 Task: Disable the option In-app notifications in Skills path updates.
Action: Mouse moved to (671, 92)
Screenshot: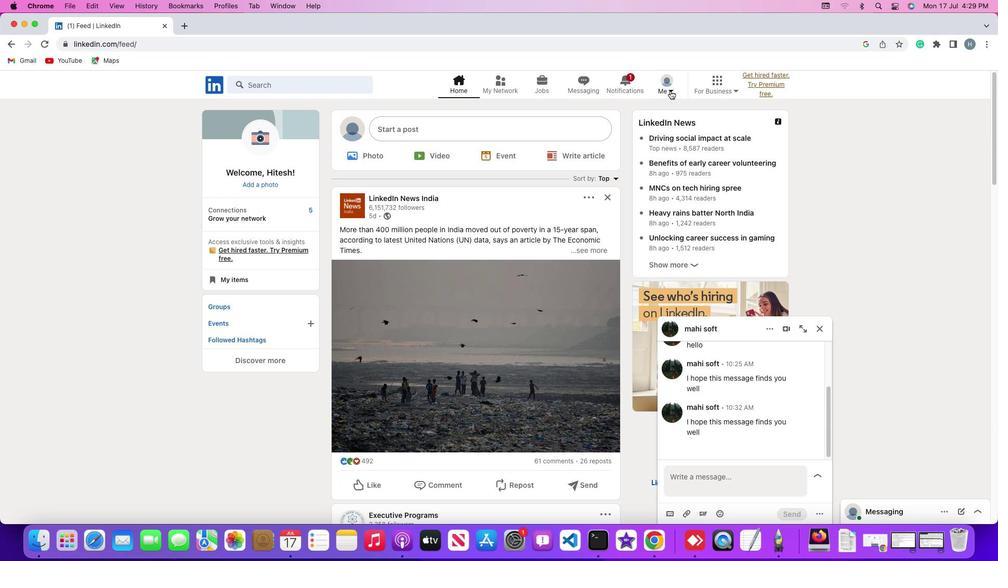 
Action: Mouse pressed left at (671, 92)
Screenshot: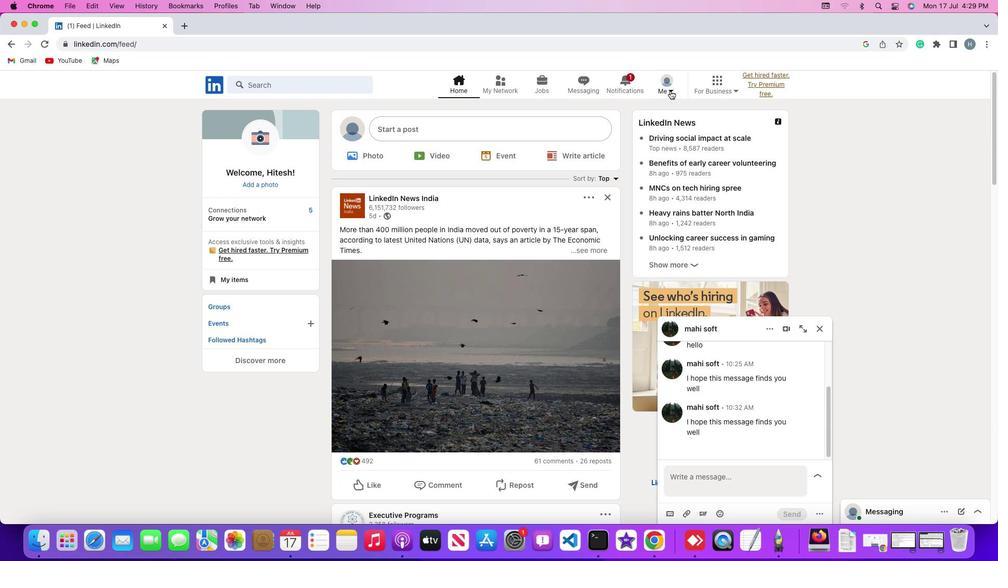 
Action: Mouse moved to (670, 90)
Screenshot: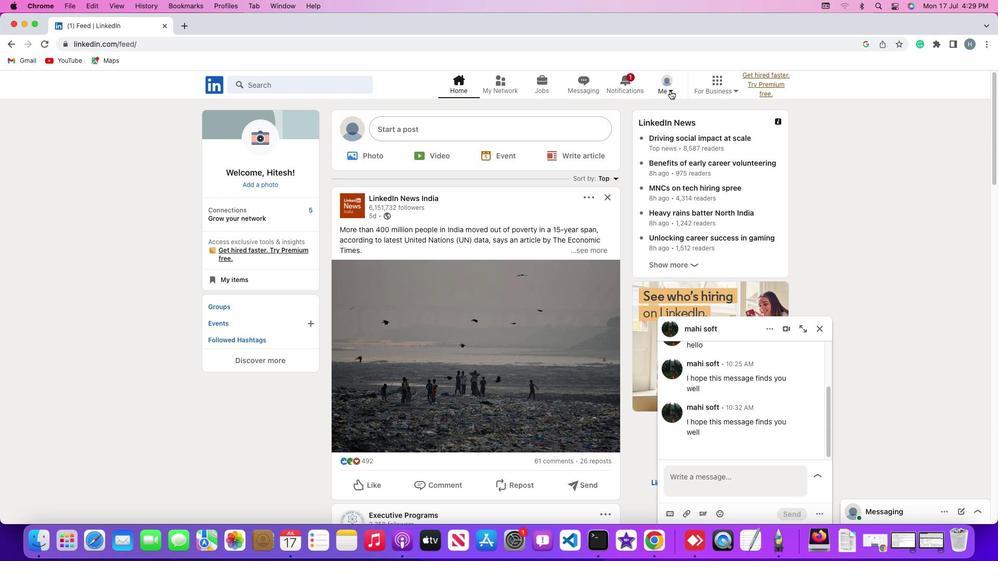 
Action: Mouse pressed left at (670, 90)
Screenshot: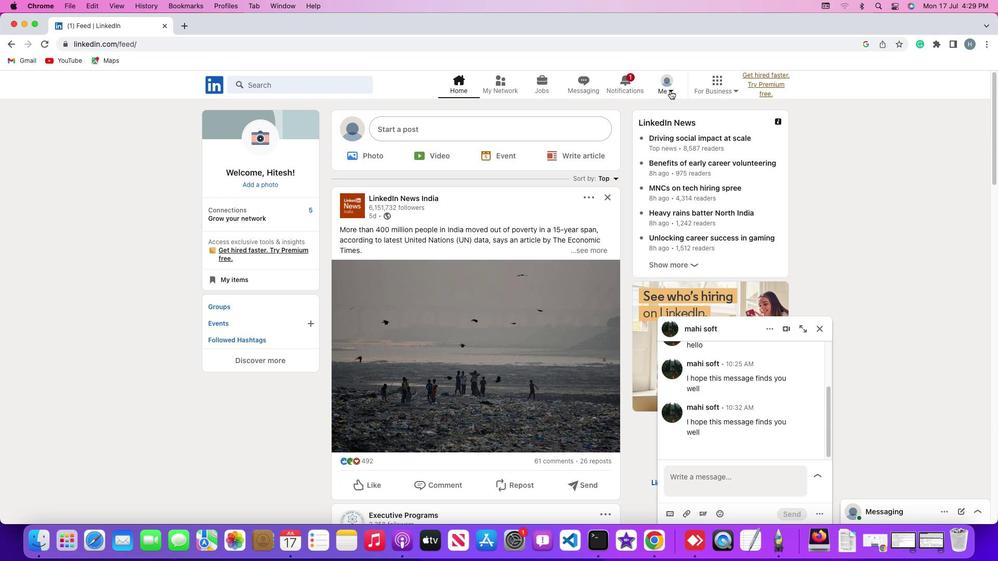 
Action: Mouse moved to (580, 203)
Screenshot: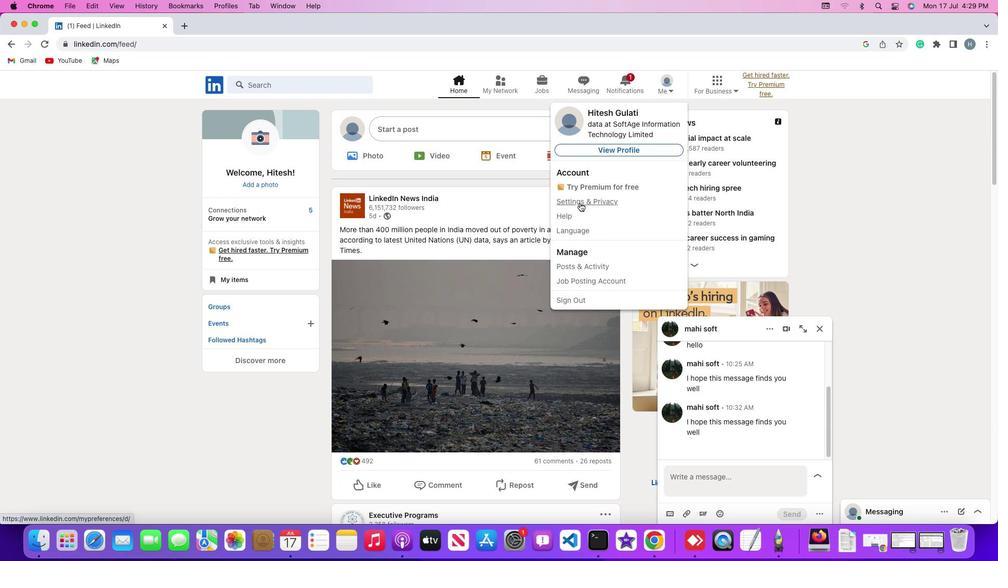 
Action: Mouse pressed left at (580, 203)
Screenshot: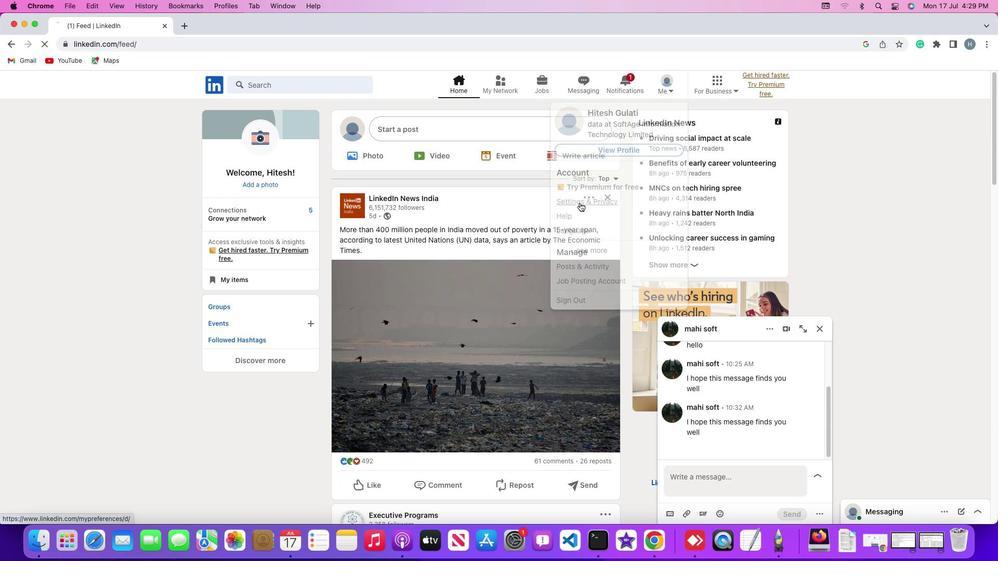 
Action: Mouse moved to (81, 349)
Screenshot: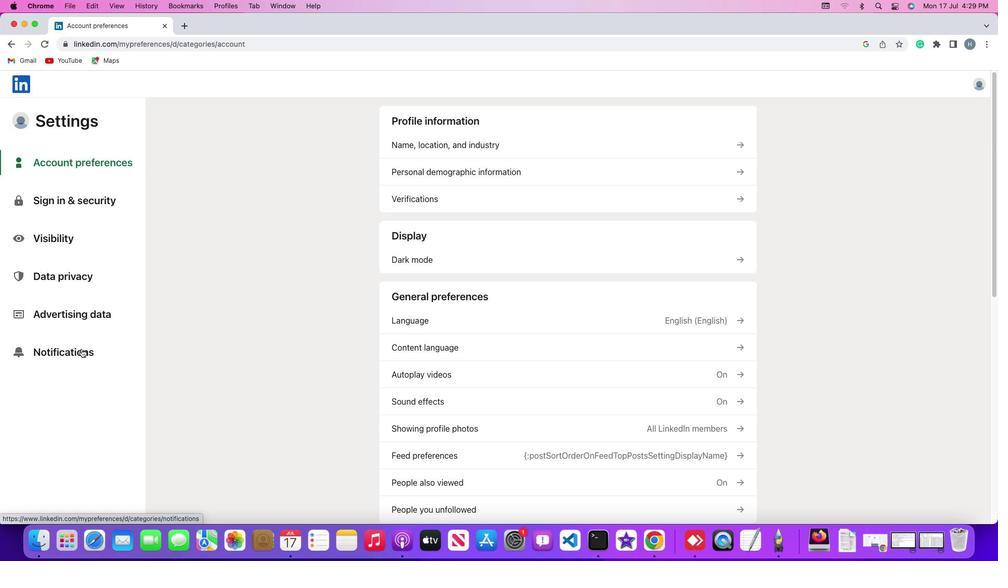 
Action: Mouse pressed left at (81, 349)
Screenshot: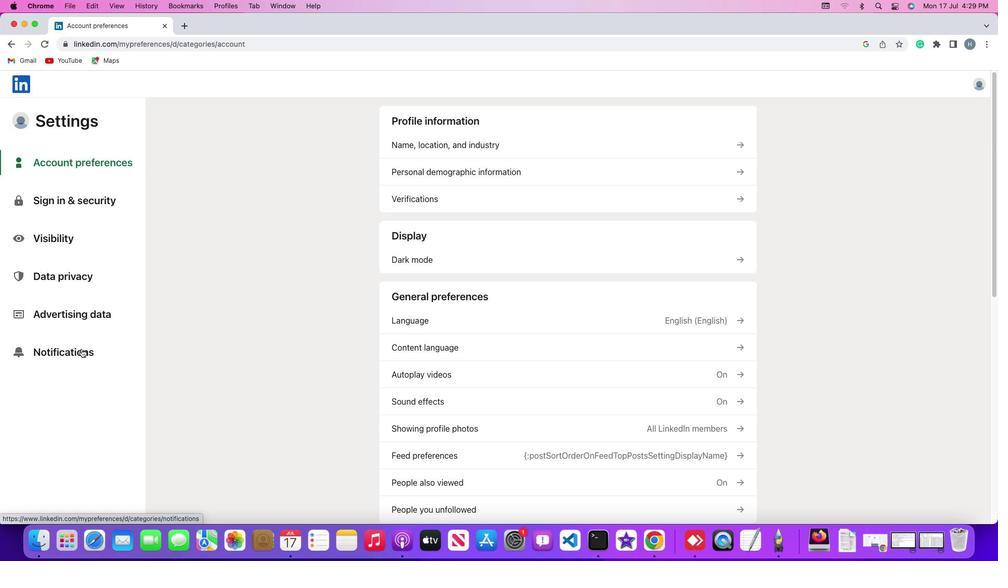 
Action: Mouse moved to (81, 349)
Screenshot: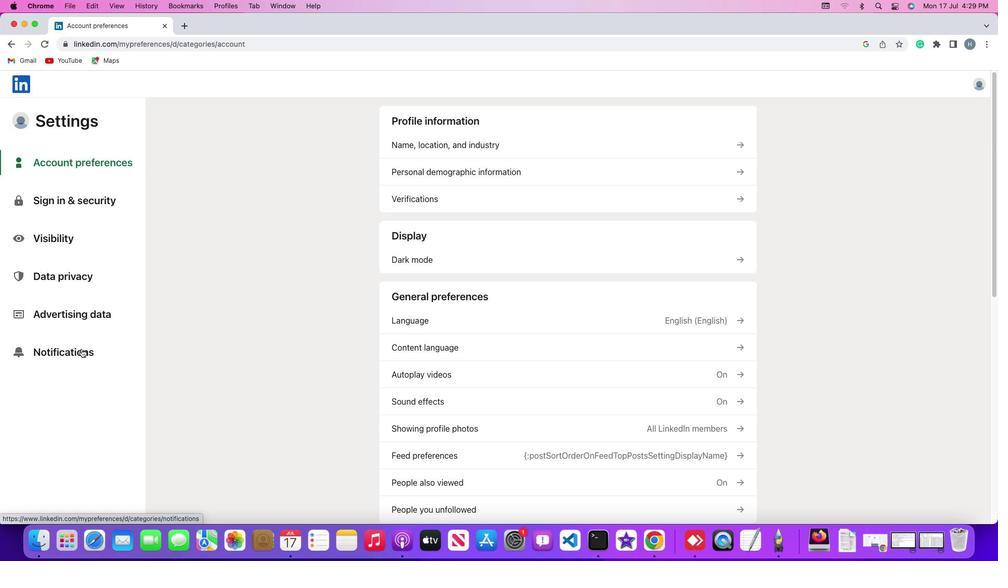 
Action: Mouse pressed left at (81, 349)
Screenshot: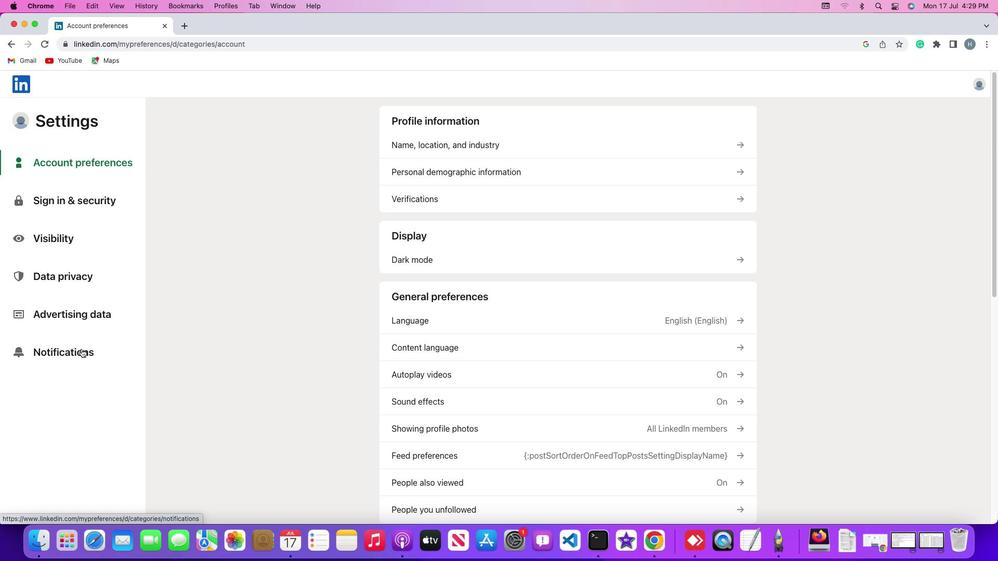 
Action: Mouse moved to (534, 149)
Screenshot: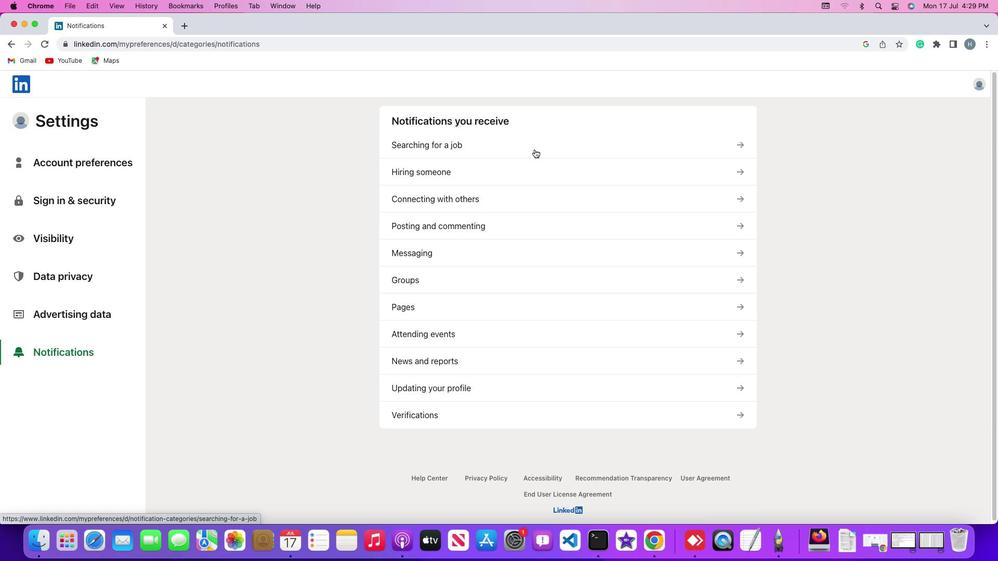 
Action: Mouse pressed left at (534, 149)
Screenshot: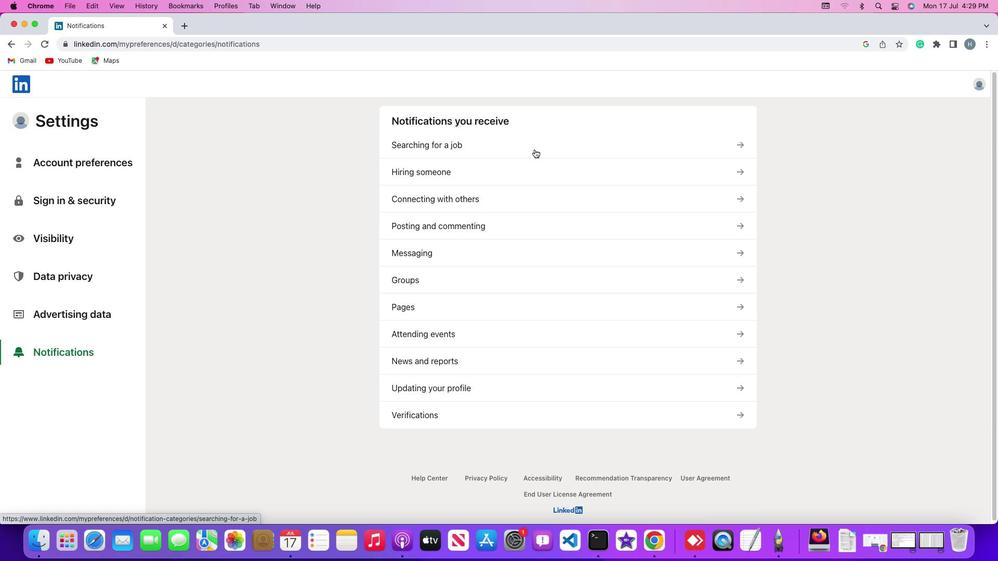 
Action: Mouse moved to (481, 456)
Screenshot: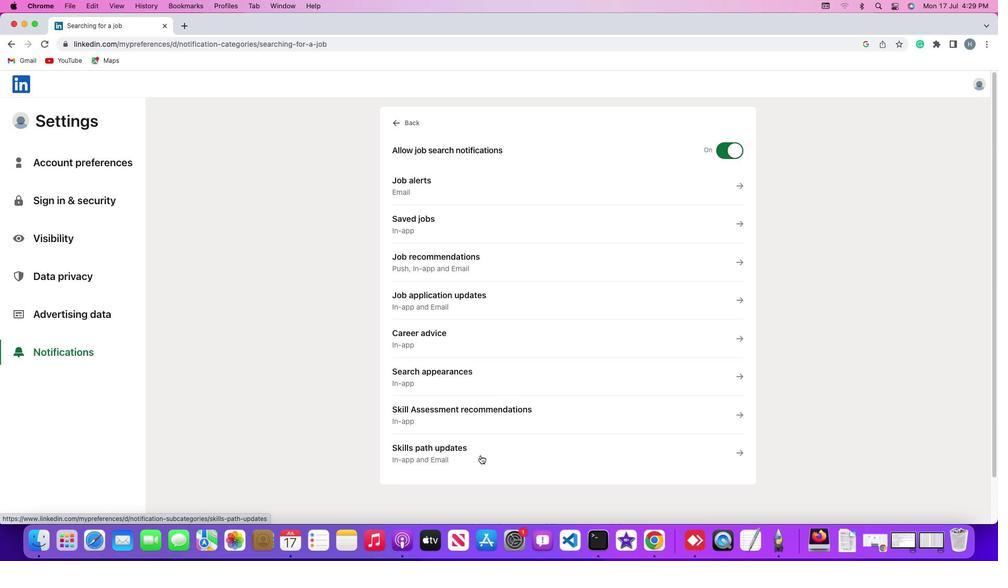 
Action: Mouse pressed left at (481, 456)
Screenshot: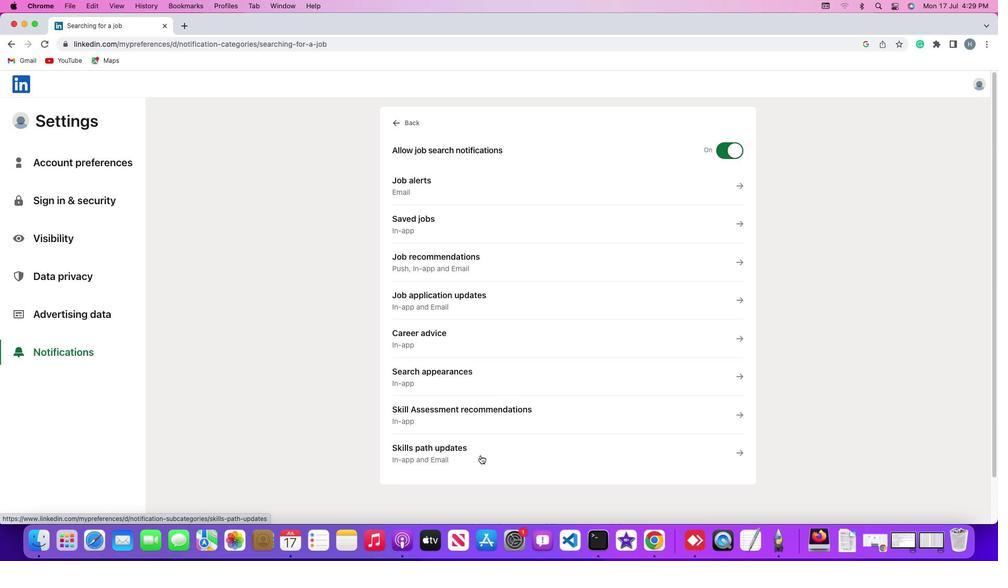 
Action: Mouse moved to (730, 213)
Screenshot: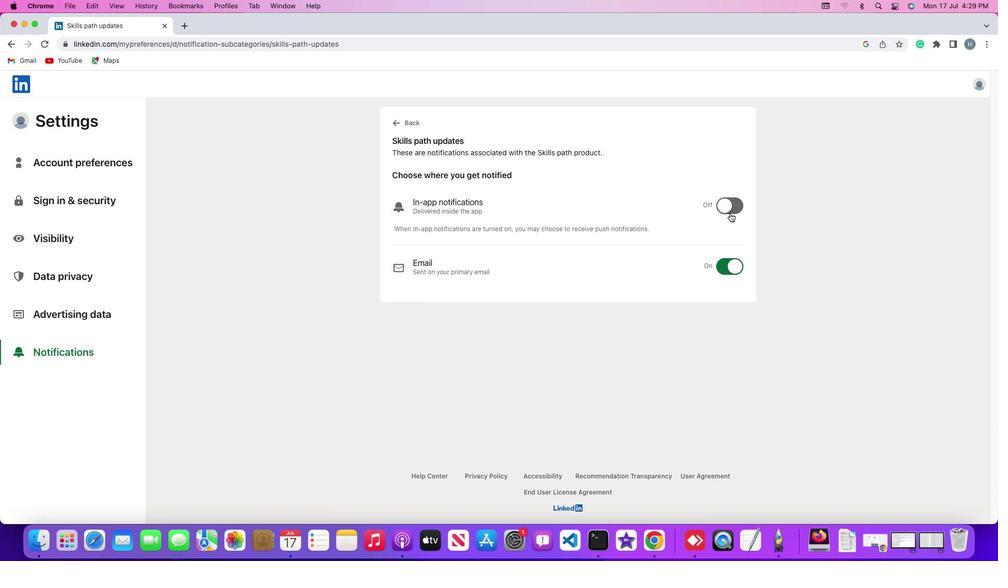 
Action: Mouse pressed left at (730, 213)
Screenshot: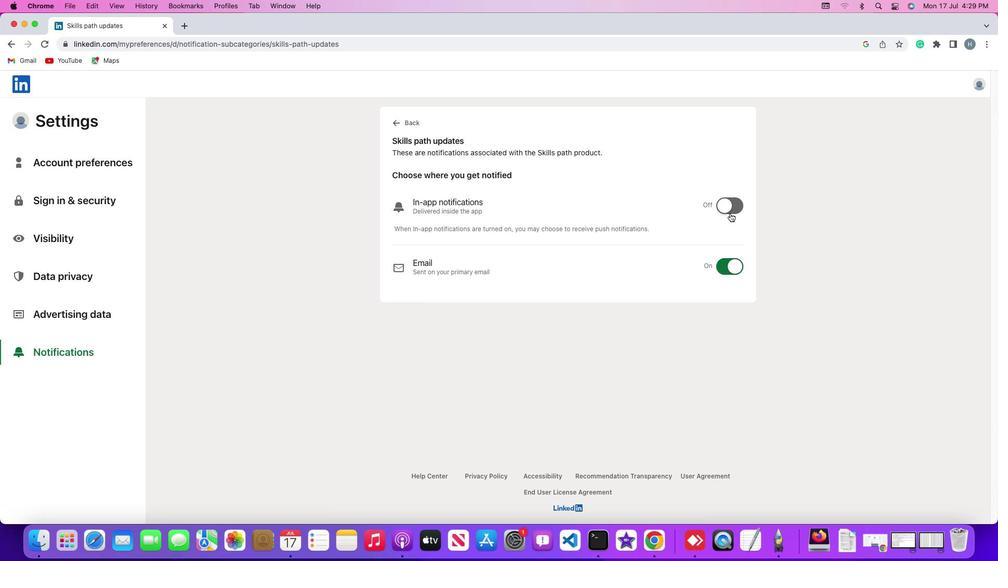 
